Task: Set the parametric equalizer "Freq 3 Q" to 3.00.
Action: Mouse moved to (95, 13)
Screenshot: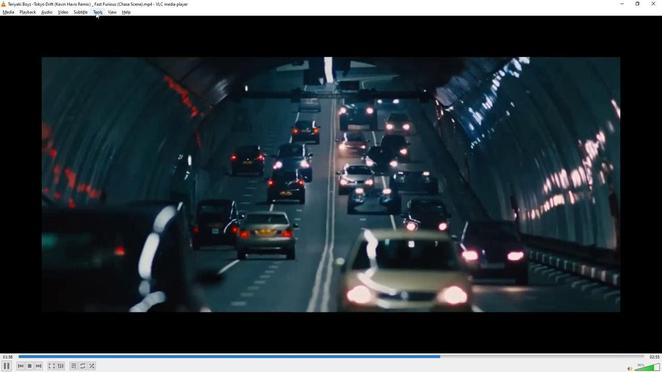 
Action: Mouse pressed left at (95, 13)
Screenshot: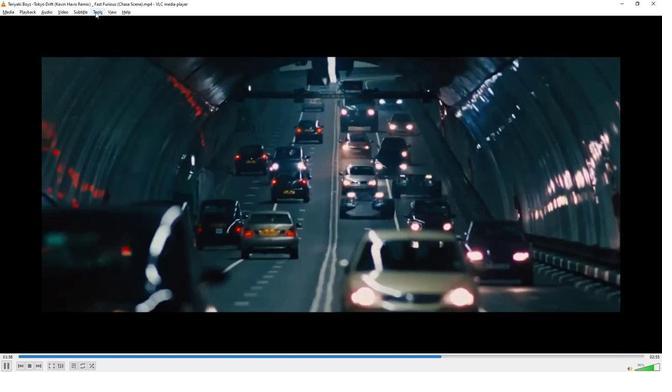 
Action: Mouse moved to (112, 95)
Screenshot: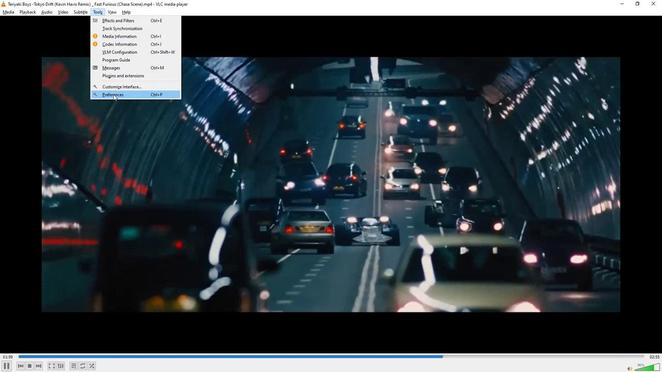 
Action: Mouse pressed left at (112, 95)
Screenshot: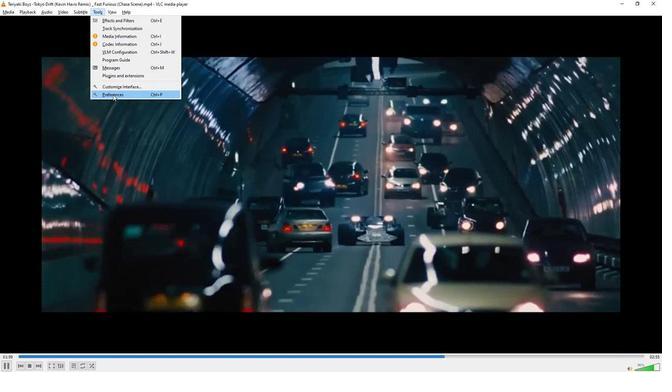 
Action: Mouse moved to (192, 282)
Screenshot: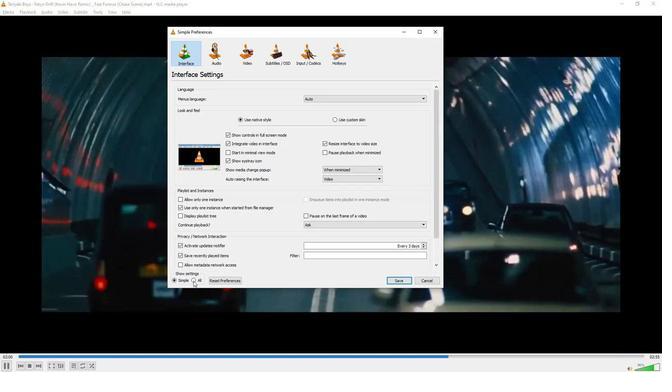 
Action: Mouse pressed left at (192, 282)
Screenshot: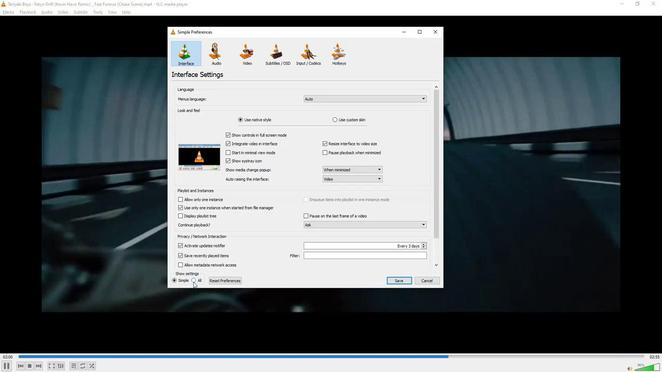
Action: Mouse moved to (183, 125)
Screenshot: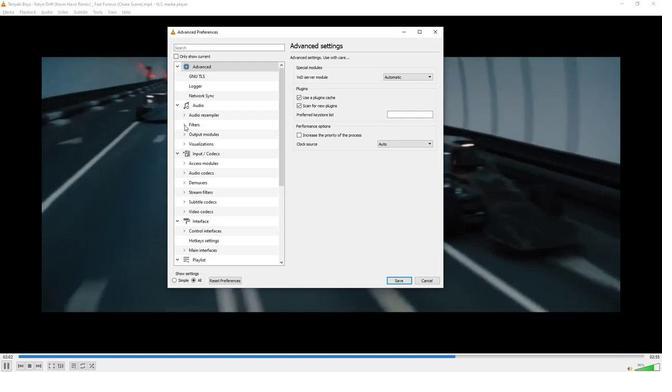 
Action: Mouse pressed left at (183, 125)
Screenshot: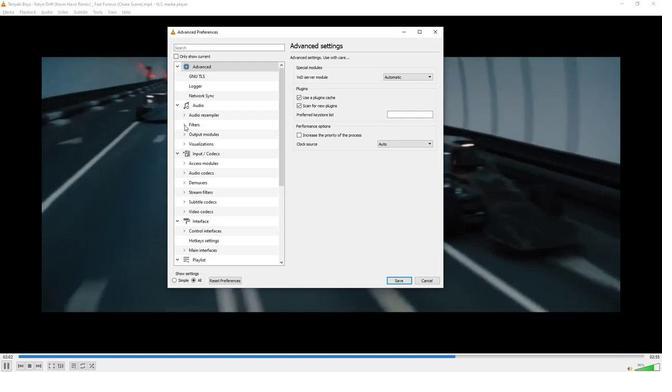 
Action: Mouse moved to (197, 210)
Screenshot: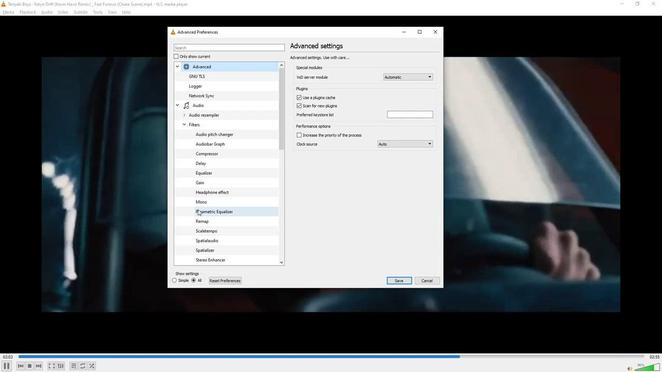 
Action: Mouse pressed left at (197, 210)
Screenshot: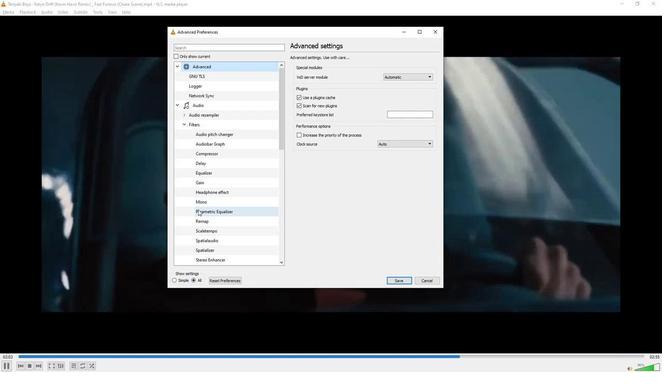 
Action: Mouse moved to (423, 180)
Screenshot: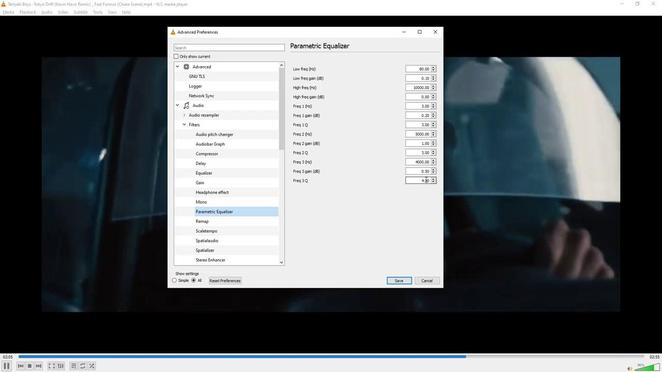 
Action: Mouse pressed left at (423, 180)
Screenshot: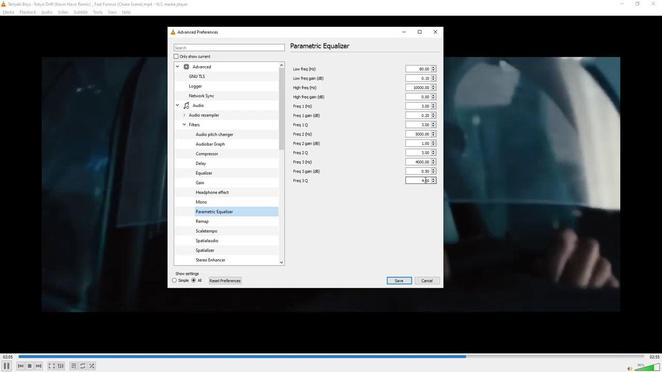 
Action: Mouse pressed left at (423, 180)
Screenshot: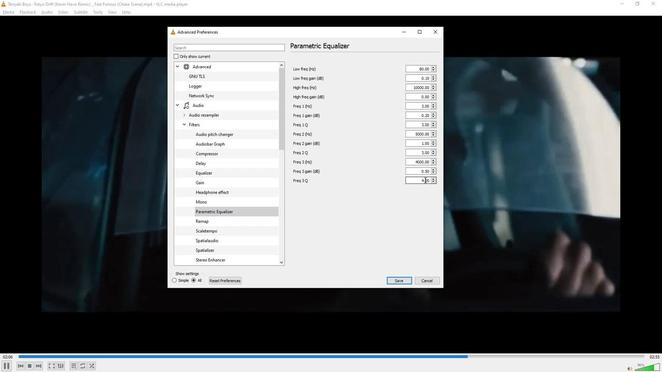 
Action: Mouse pressed left at (423, 180)
Screenshot: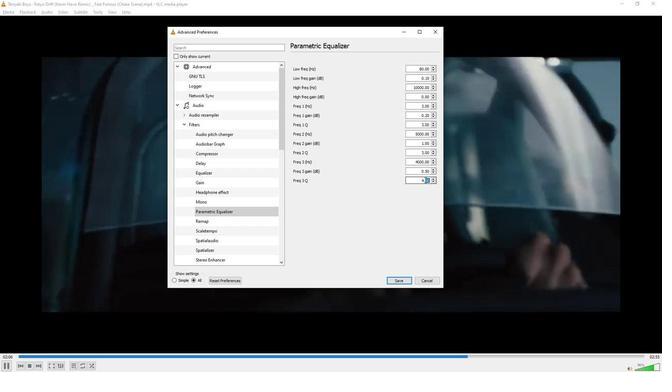 
Action: Key pressed 3.00
Screenshot: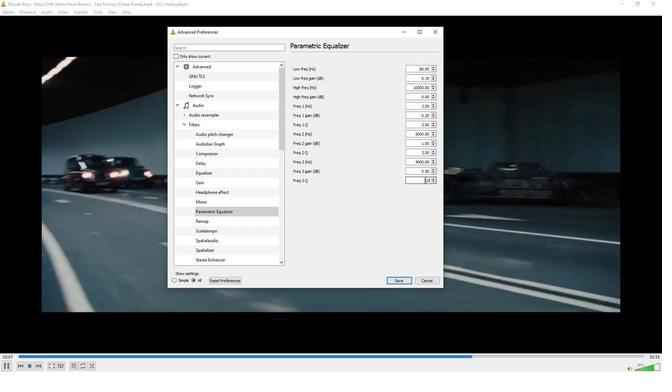 
Action: Mouse moved to (297, 263)
Screenshot: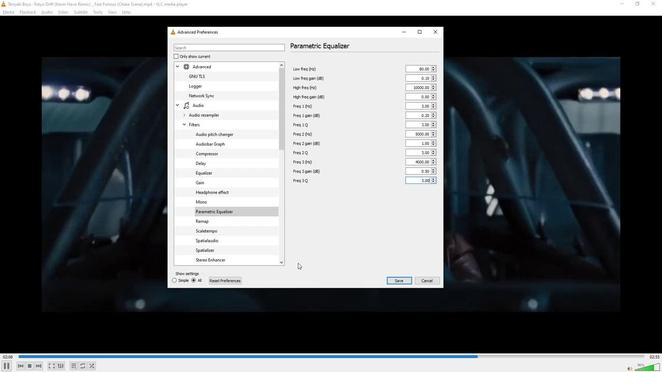 
